 Task: Ask the invitee for location.
Action: Mouse moved to (317, 288)
Screenshot: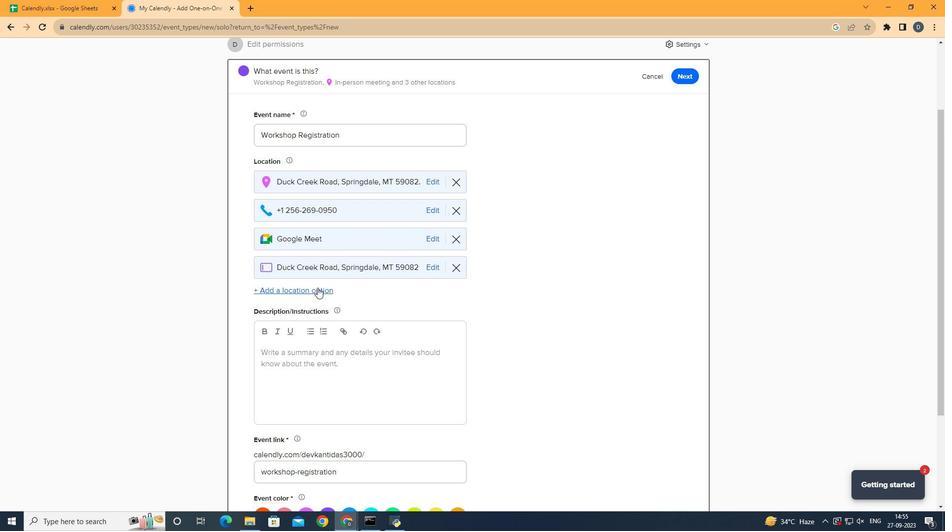 
Action: Mouse pressed left at (317, 288)
Screenshot: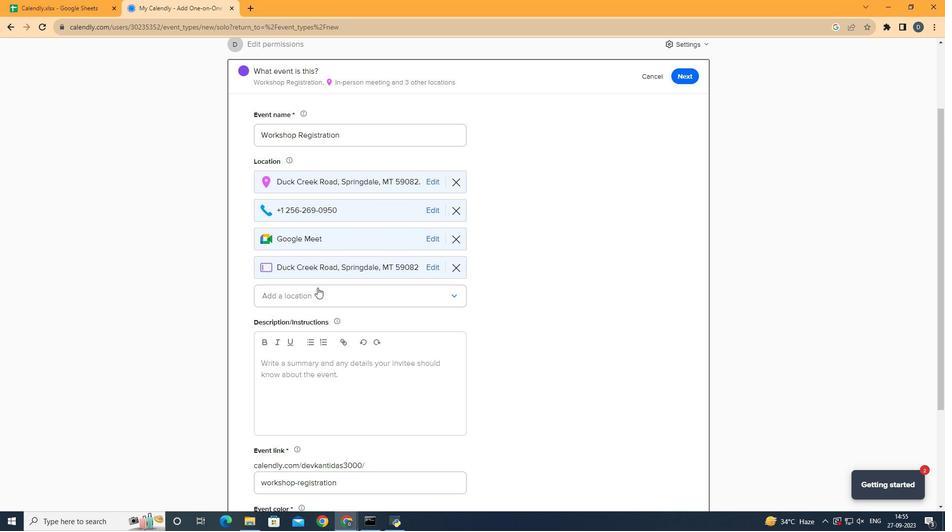 
Action: Mouse moved to (368, 296)
Screenshot: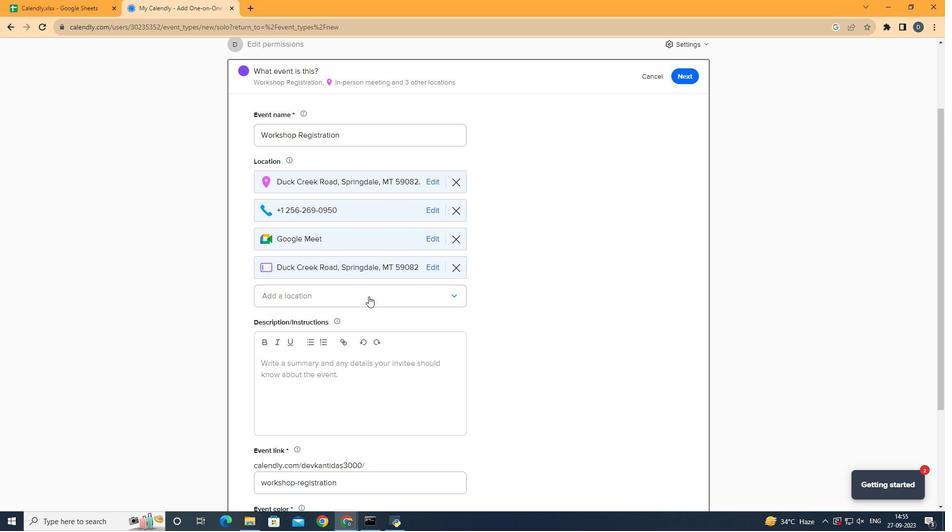
Action: Mouse pressed left at (368, 296)
Screenshot: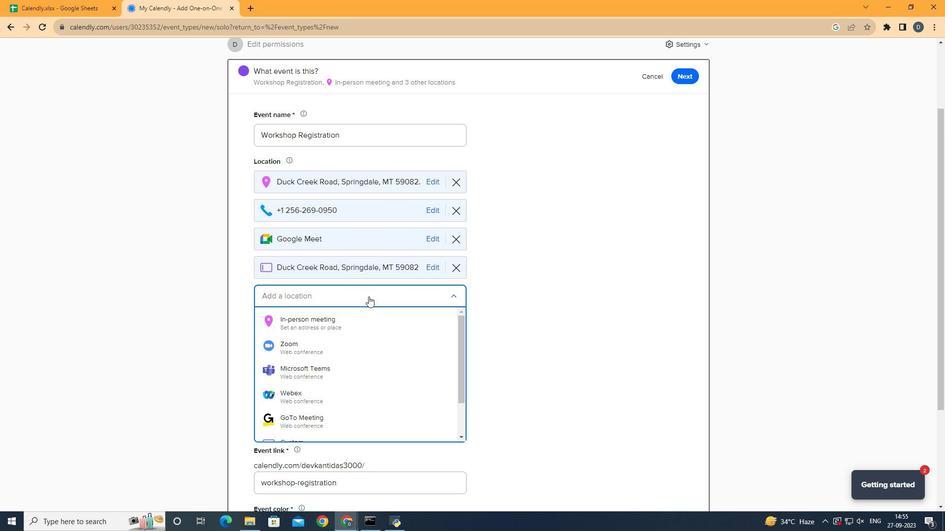 
Action: Mouse moved to (390, 338)
Screenshot: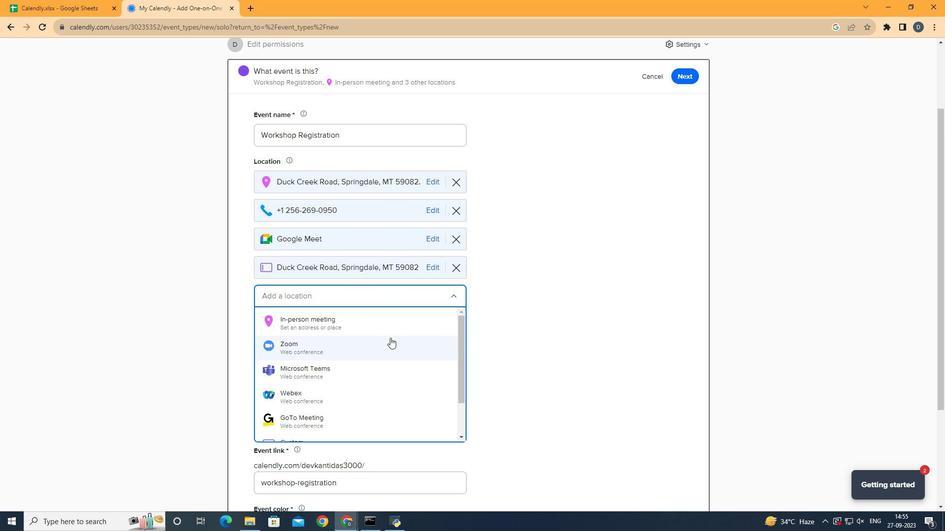 
Action: Mouse scrolled (390, 337) with delta (0, 0)
Screenshot: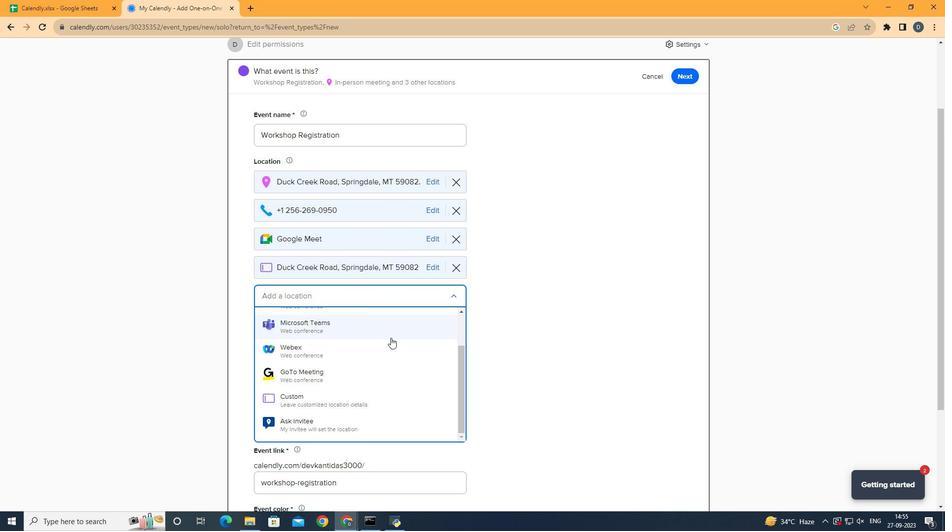 
Action: Mouse moved to (360, 418)
Screenshot: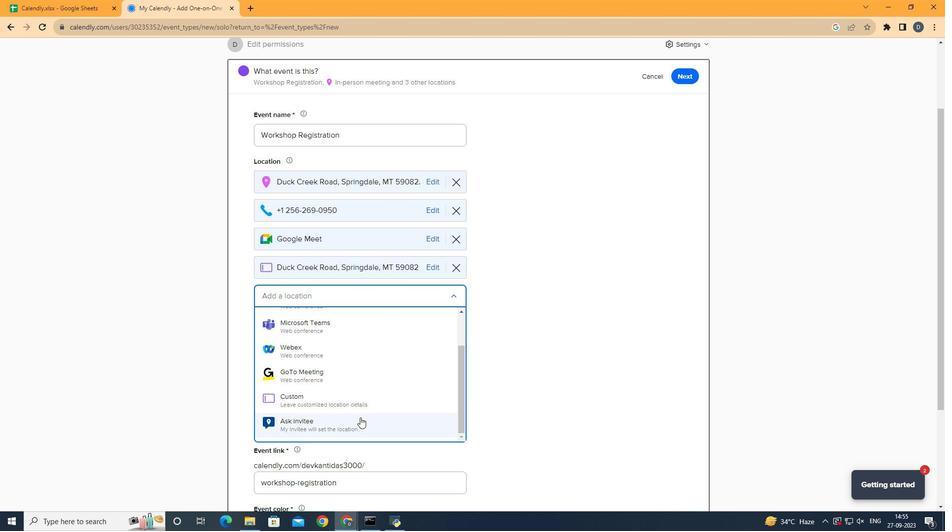 
Action: Mouse pressed left at (360, 418)
Screenshot: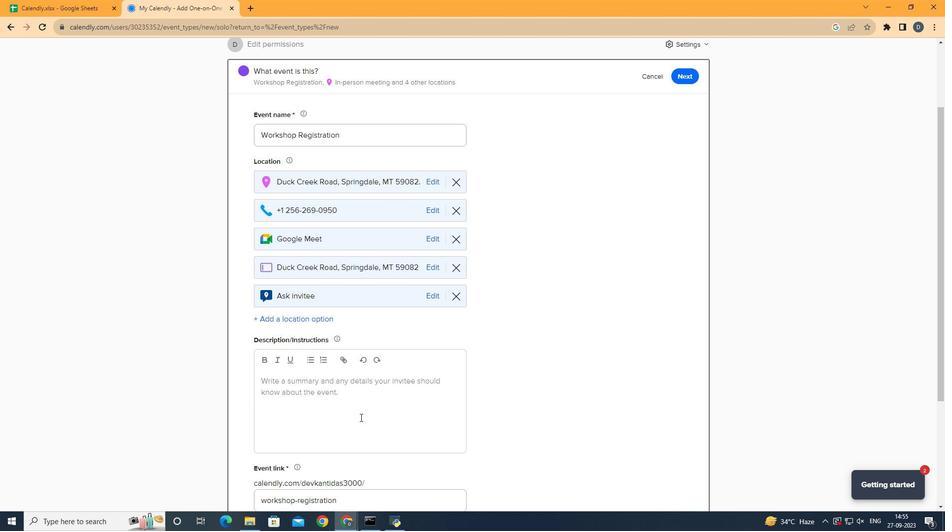 
Action: Mouse moved to (506, 323)
Screenshot: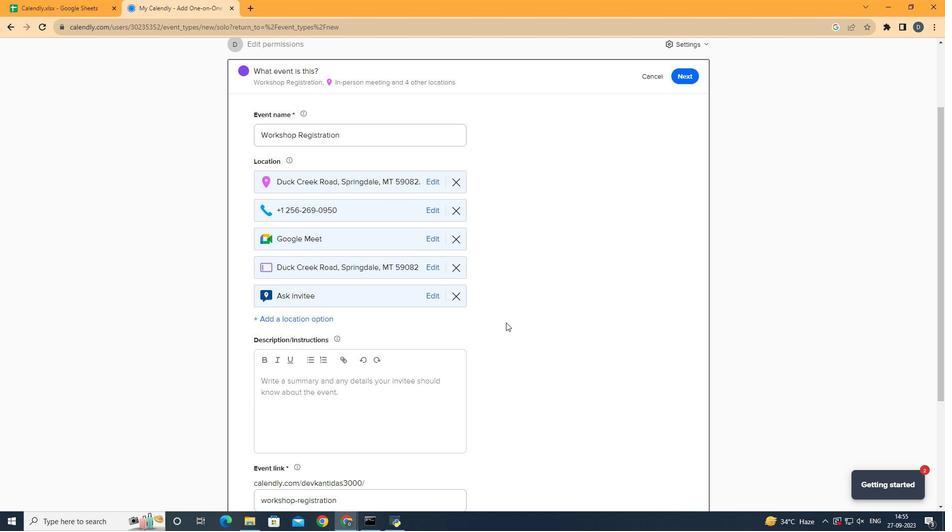 
